 Task: In the  document enhancecreativity.docx Share this file with 'softage.6@softage.net' Make a copy of the file 'without changing the auto name' Delete the  copy of the file
Action: Mouse moved to (276, 327)
Screenshot: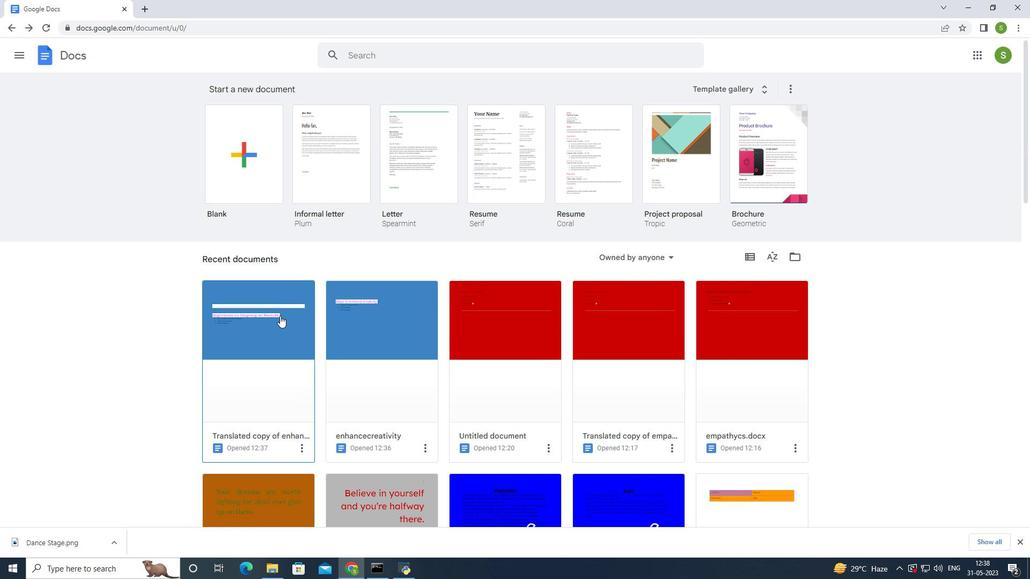 
Action: Mouse pressed left at (276, 327)
Screenshot: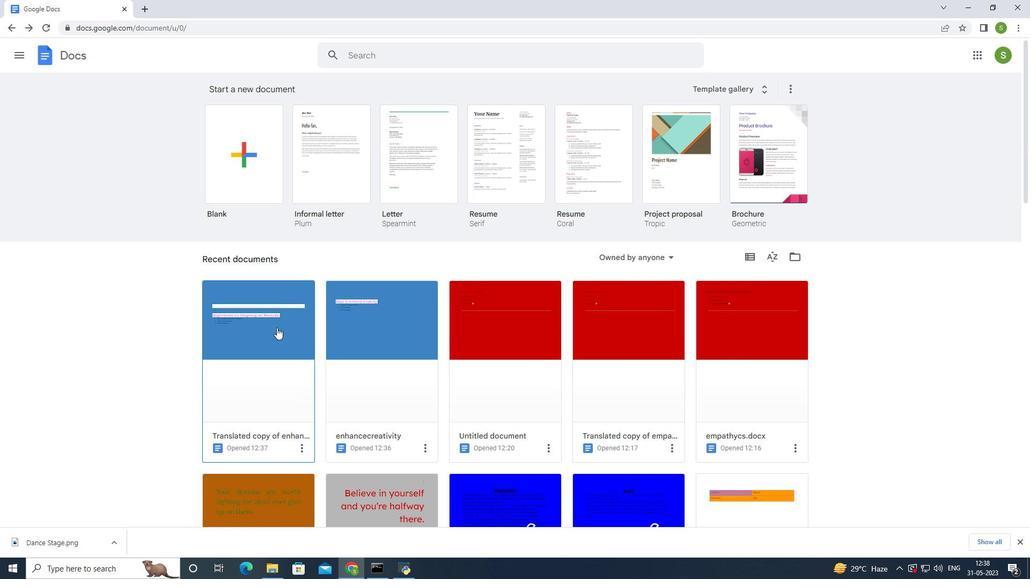 
Action: Mouse moved to (308, 336)
Screenshot: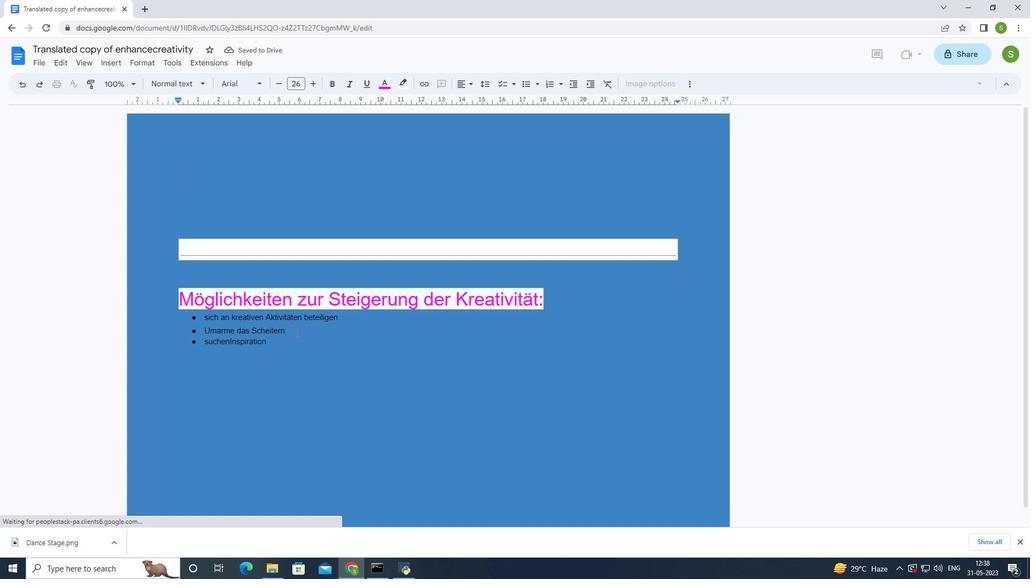 
Action: Mouse pressed left at (308, 336)
Screenshot: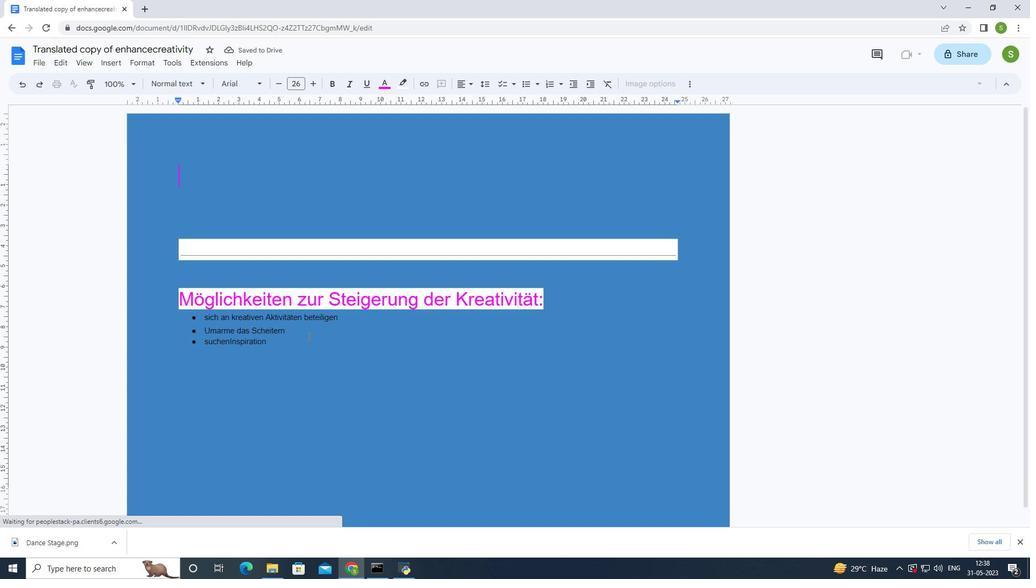 
Action: Mouse moved to (970, 59)
Screenshot: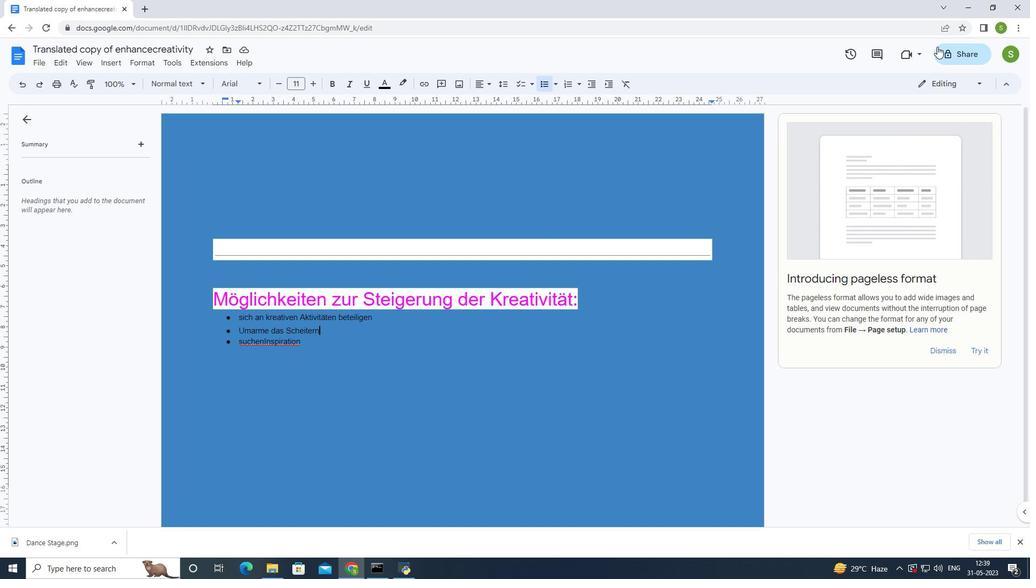 
Action: Mouse pressed left at (970, 59)
Screenshot: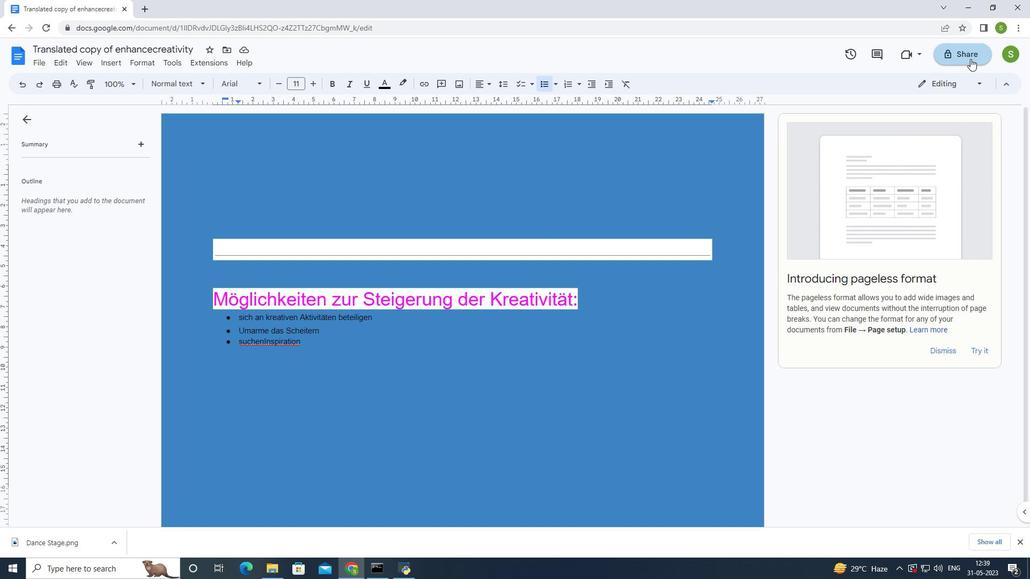 
Action: Mouse moved to (595, 225)
Screenshot: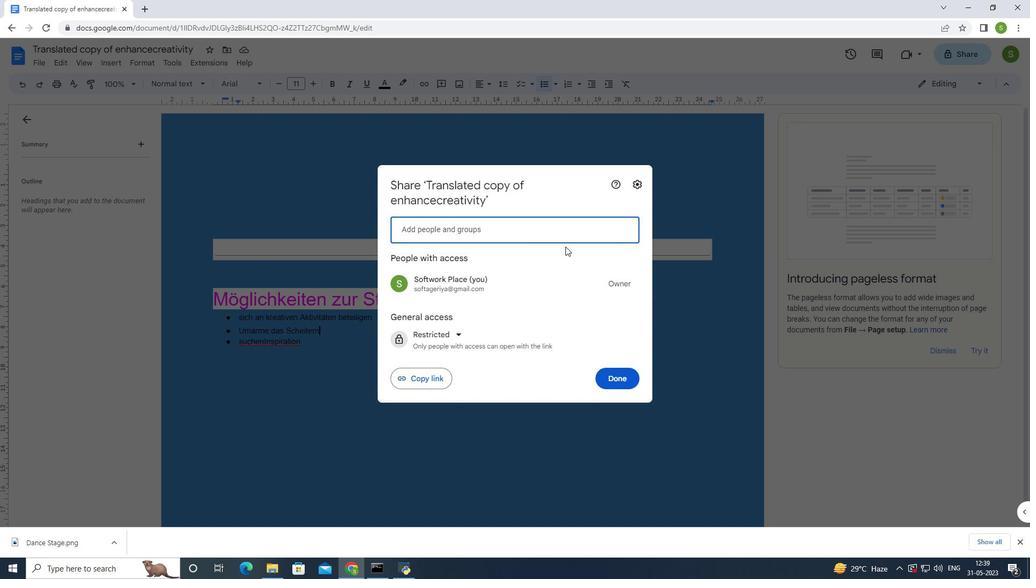 
Action: Key pressed s
Screenshot: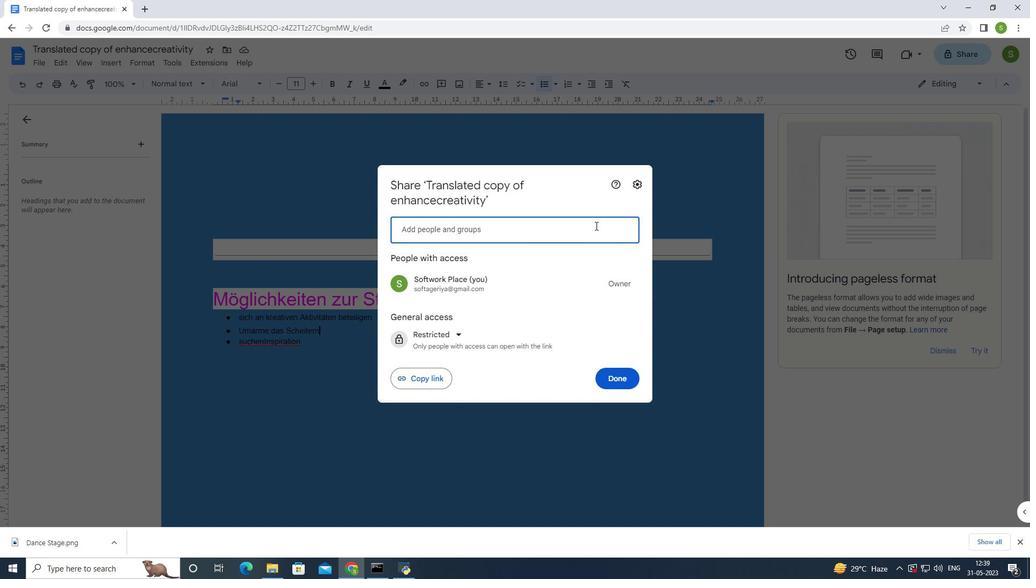 
Action: Mouse moved to (596, 225)
Screenshot: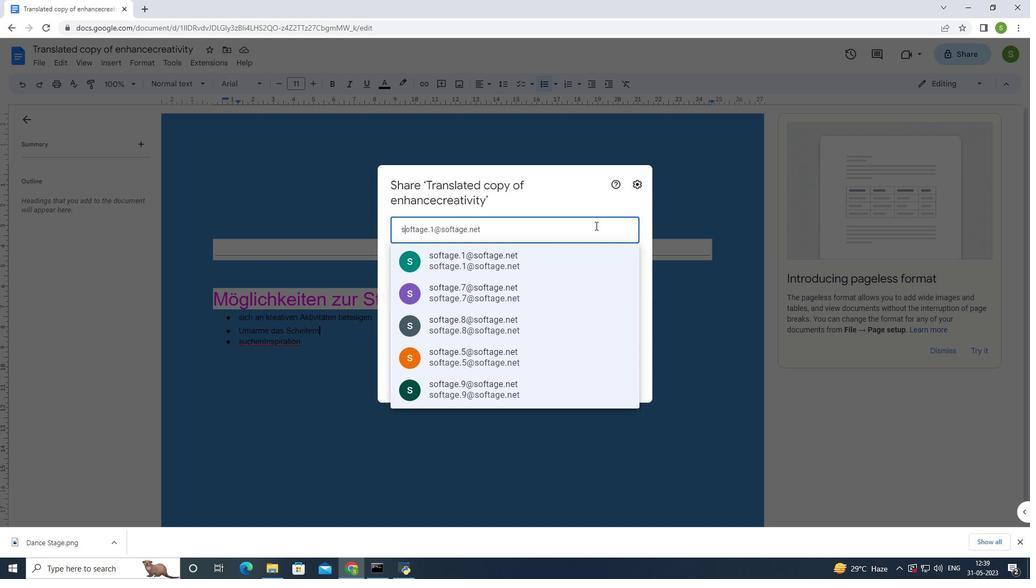 
Action: Key pressed o
Screenshot: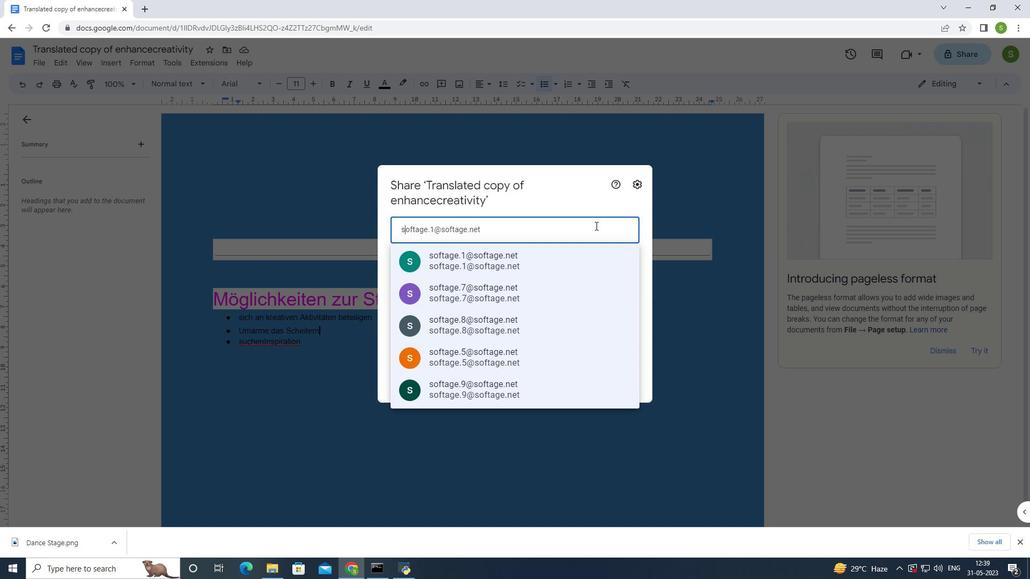 
Action: Mouse moved to (646, 193)
Screenshot: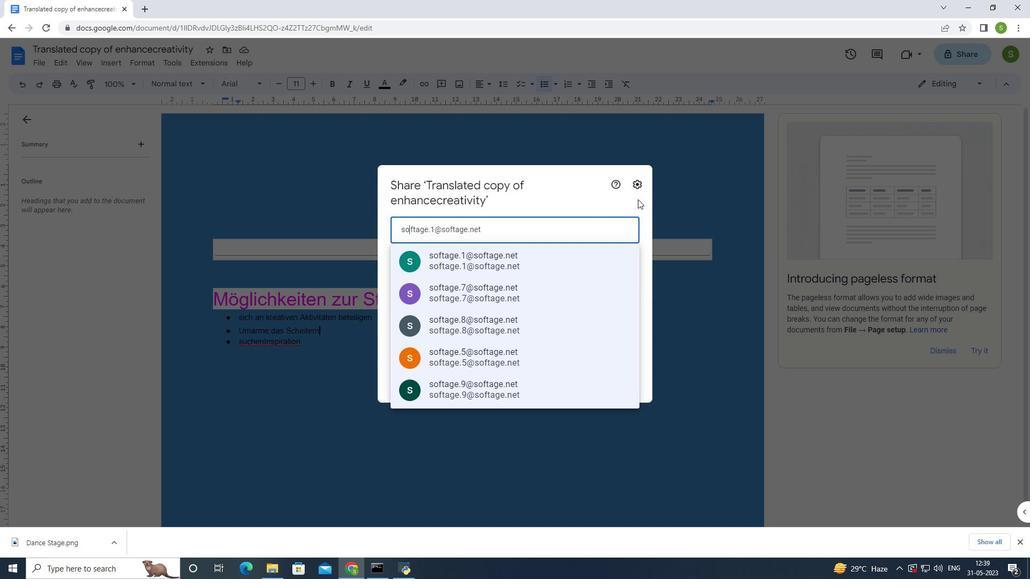 
Action: Key pressed ftage.6<Key.shift><Key.shift>@softage.net
Screenshot: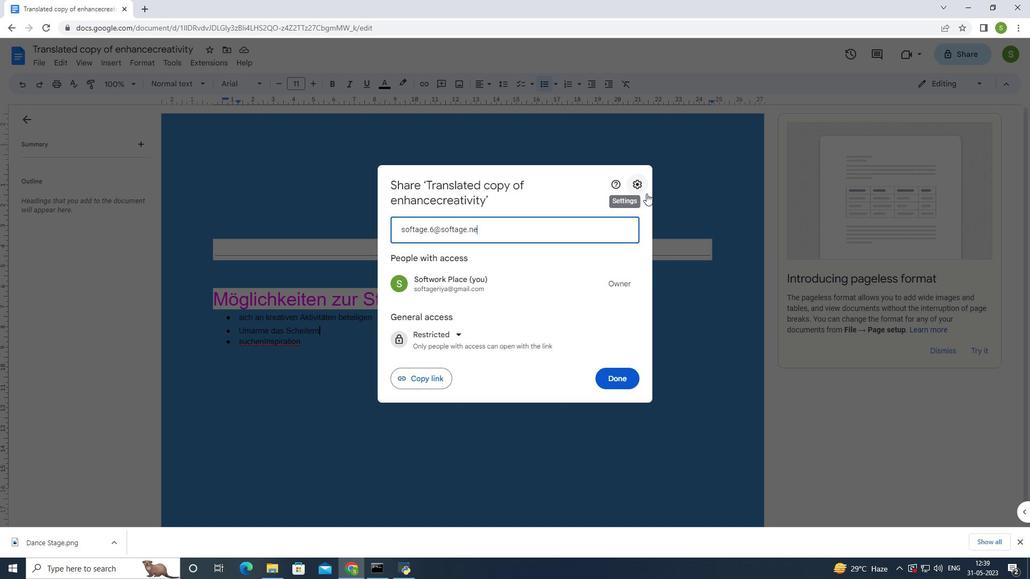 
Action: Mouse moved to (541, 257)
Screenshot: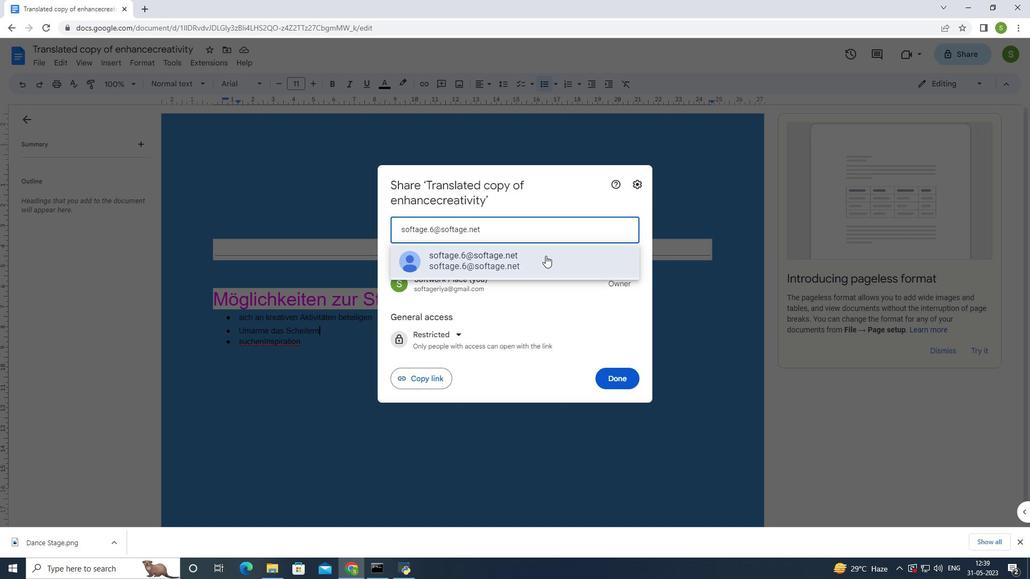 
Action: Mouse pressed left at (541, 257)
Screenshot: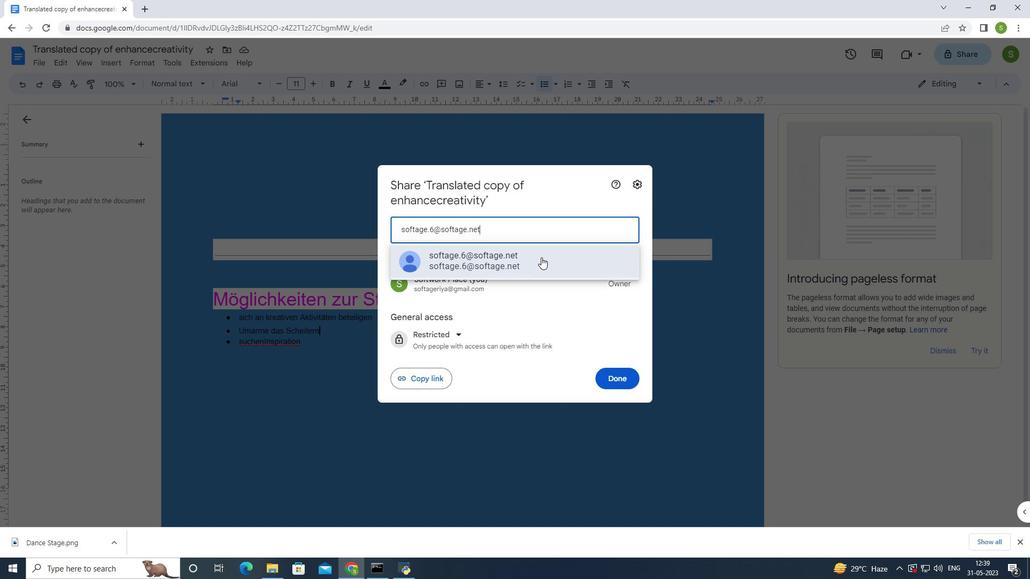 
Action: Mouse moved to (621, 368)
Screenshot: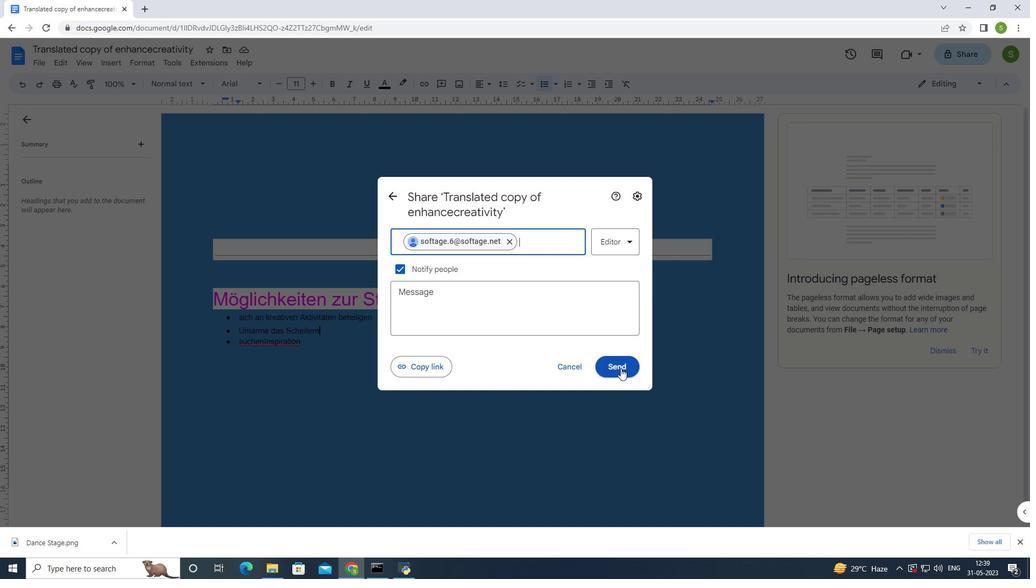 
Action: Mouse pressed left at (621, 368)
Screenshot: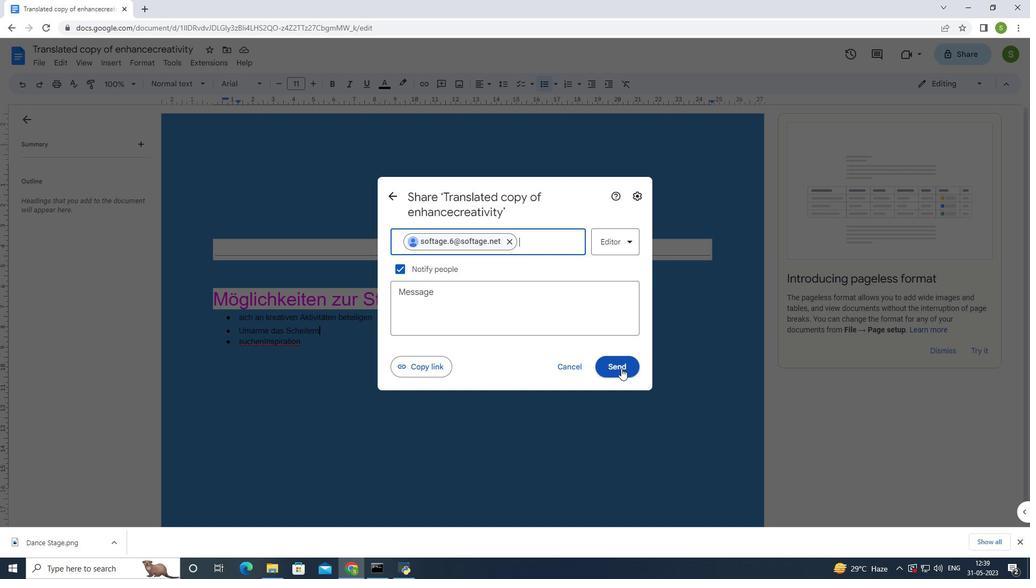
Action: Mouse moved to (33, 62)
Screenshot: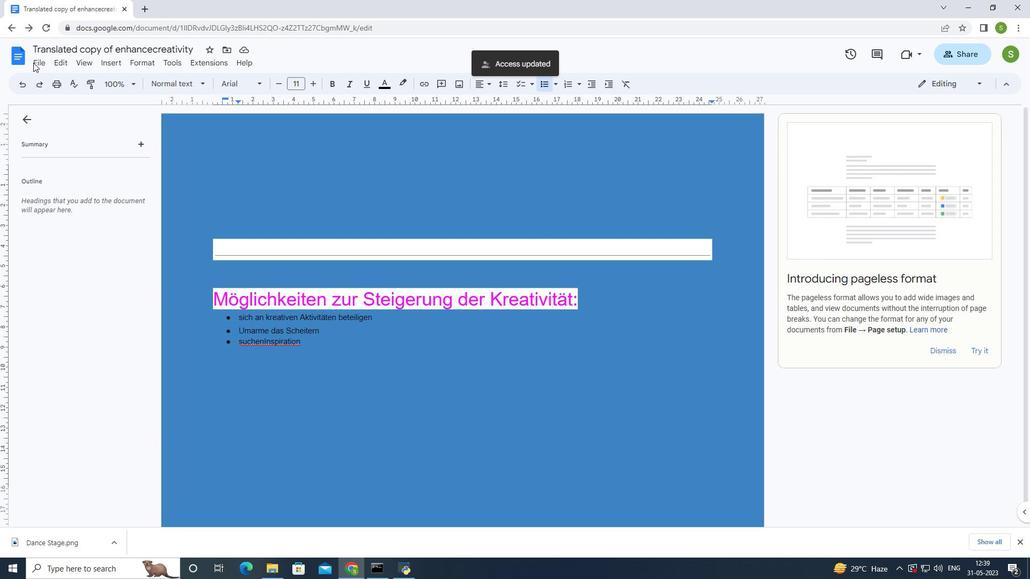 
Action: Mouse pressed left at (33, 62)
Screenshot: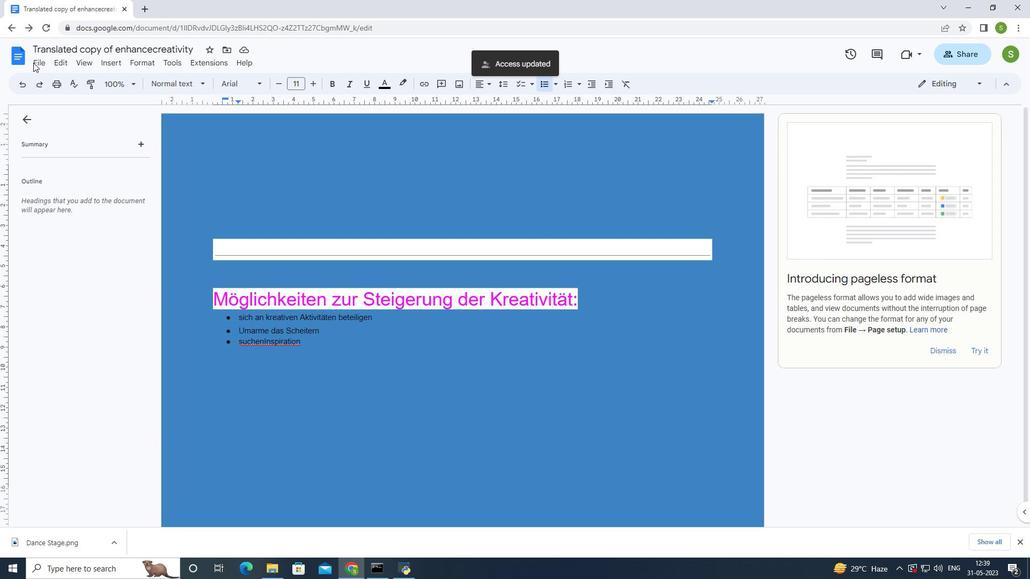
Action: Mouse moved to (38, 66)
Screenshot: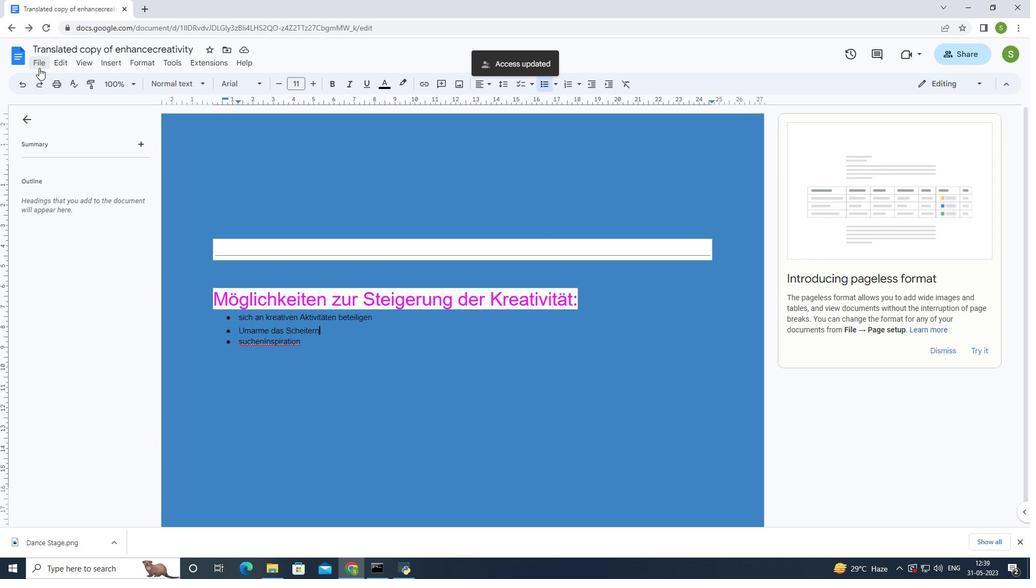
Action: Mouse pressed left at (38, 66)
Screenshot: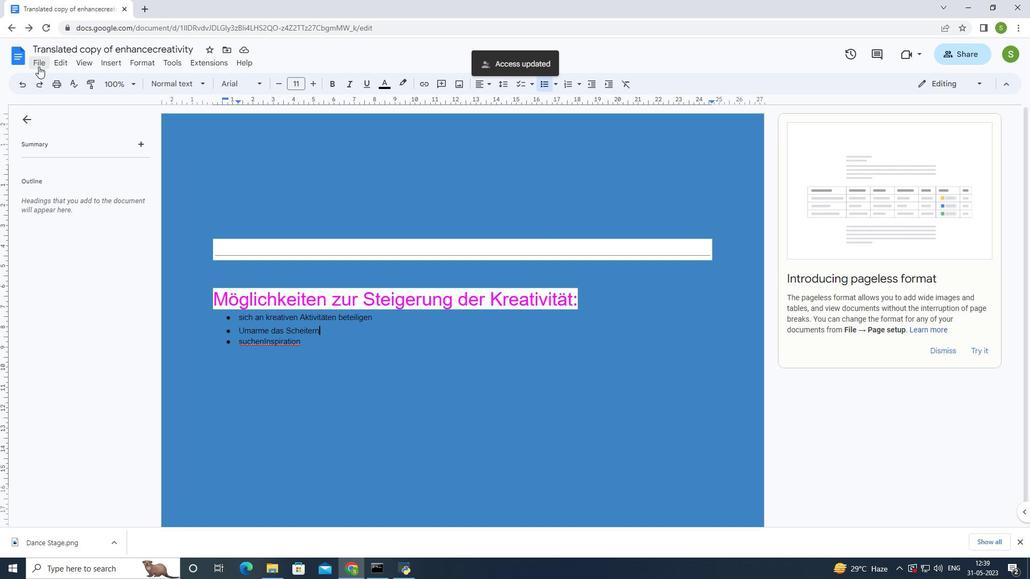 
Action: Mouse moved to (110, 117)
Screenshot: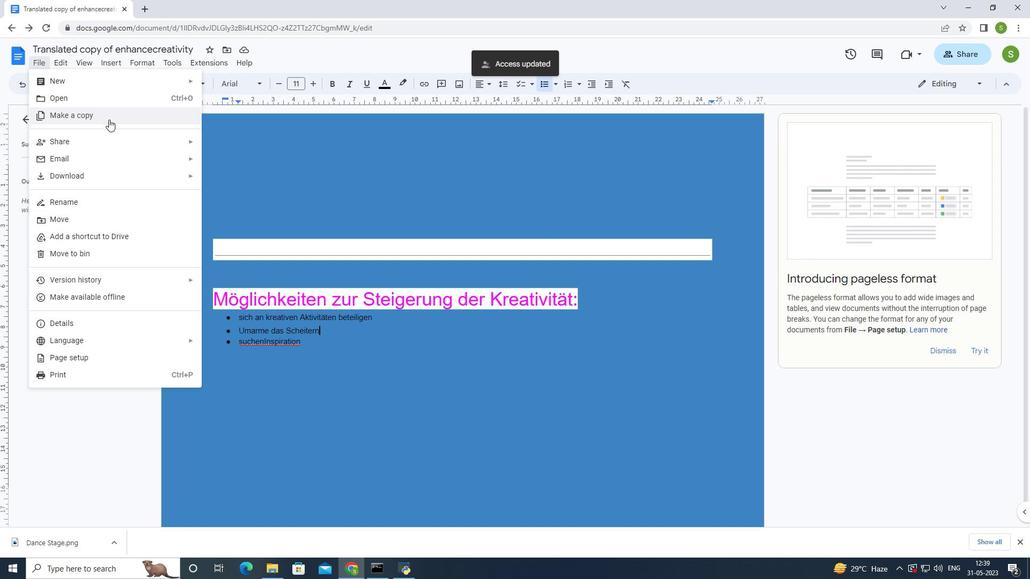 
Action: Mouse pressed left at (110, 117)
Screenshot: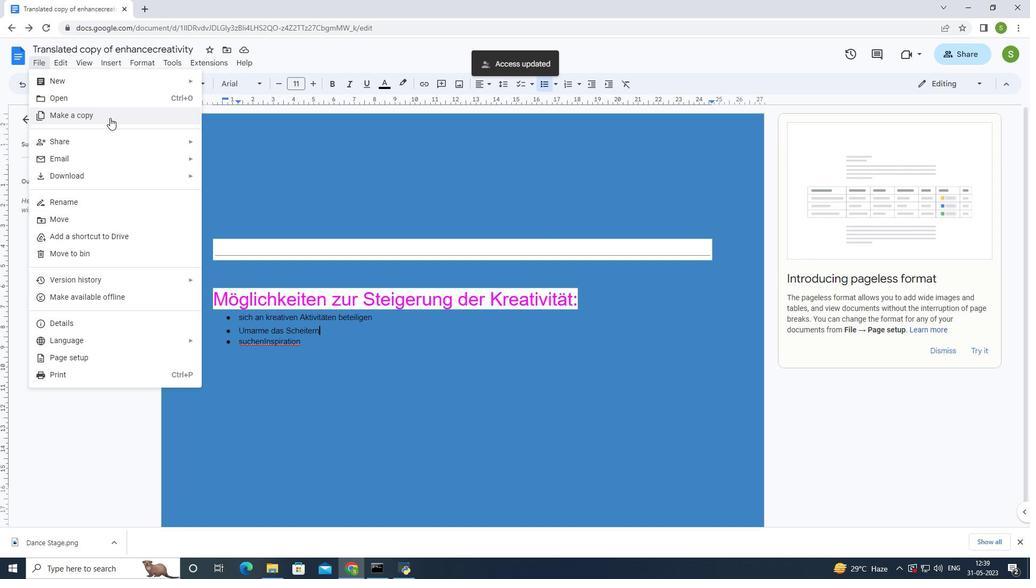 
Action: Mouse moved to (324, 216)
Screenshot: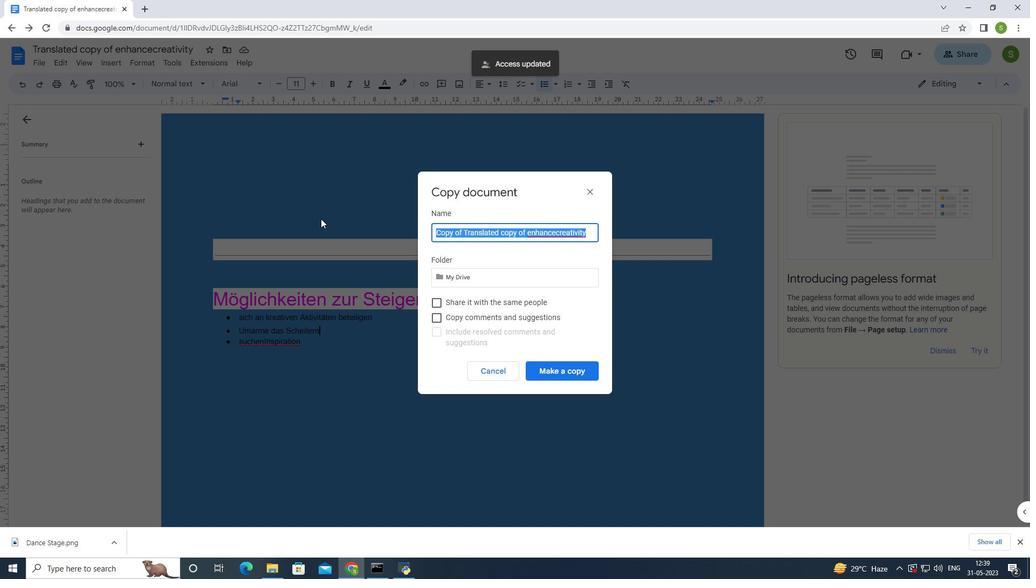 
Action: Key pressed <Key.shift><Key.shift>Without<Key.space>changing<Key.space>the<Key.space>auto<Key.space>name
Screenshot: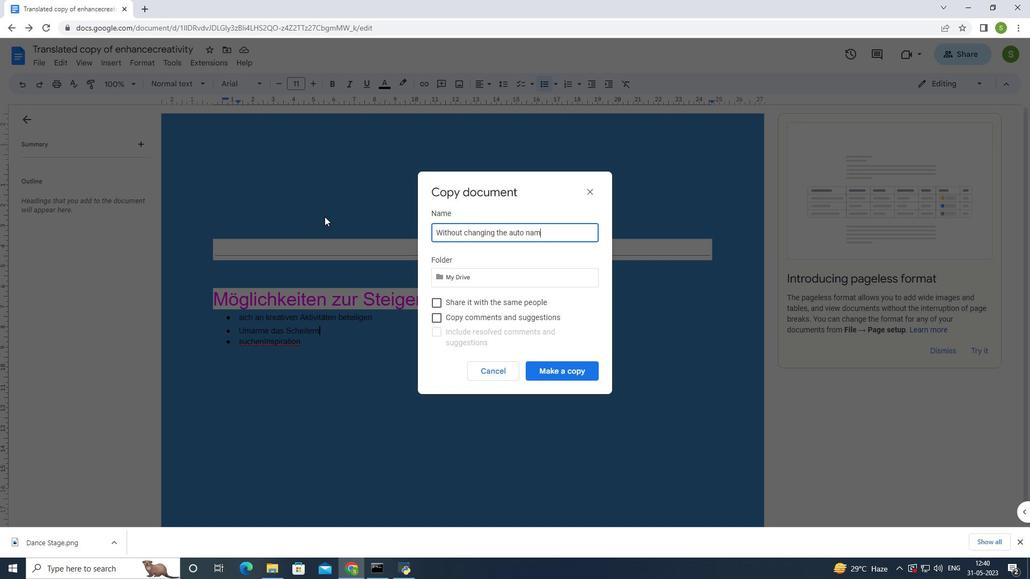 
Action: Mouse moved to (552, 371)
Screenshot: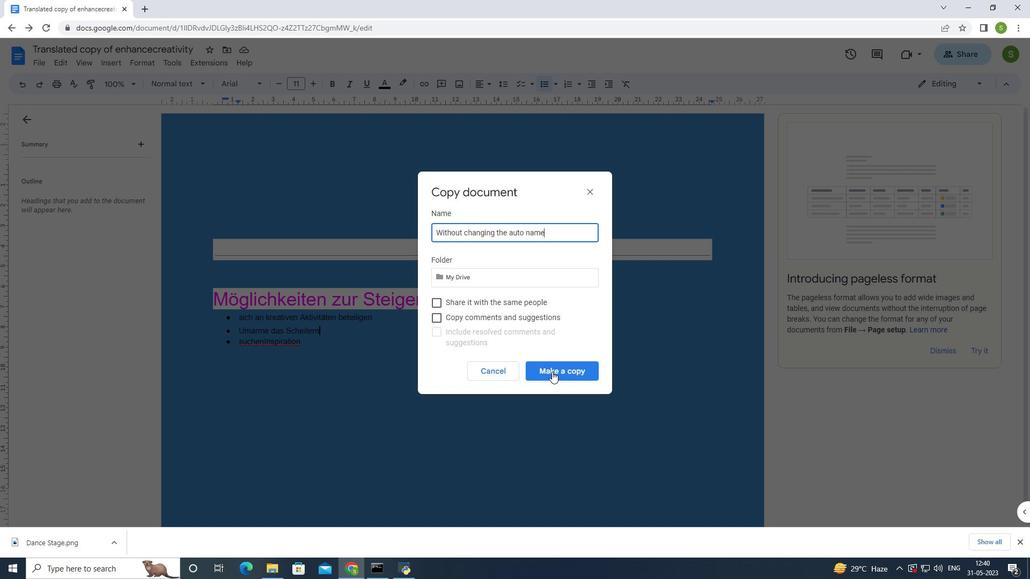 
Action: Mouse pressed left at (552, 371)
Screenshot: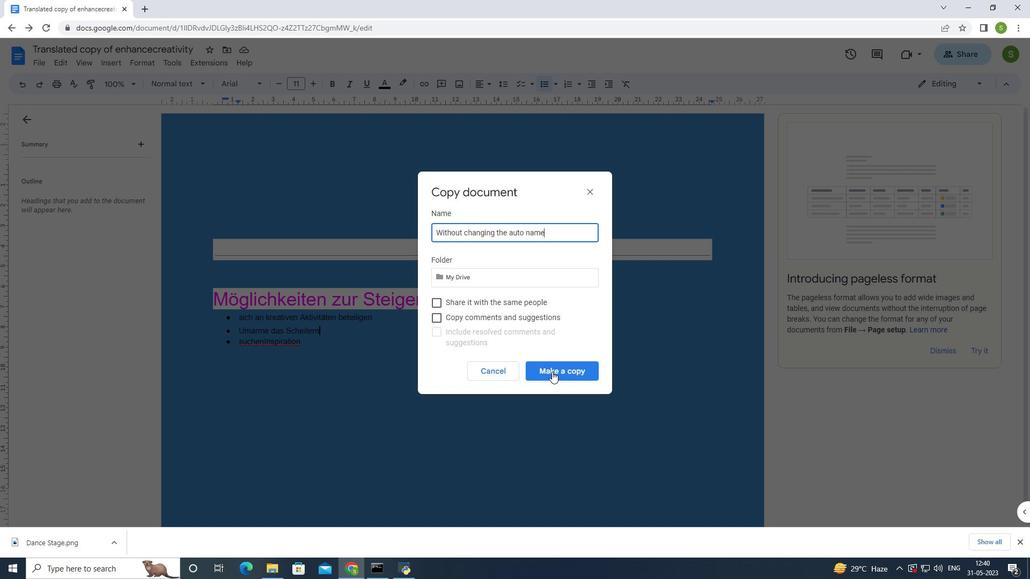 
Action: Mouse moved to (177, 47)
Screenshot: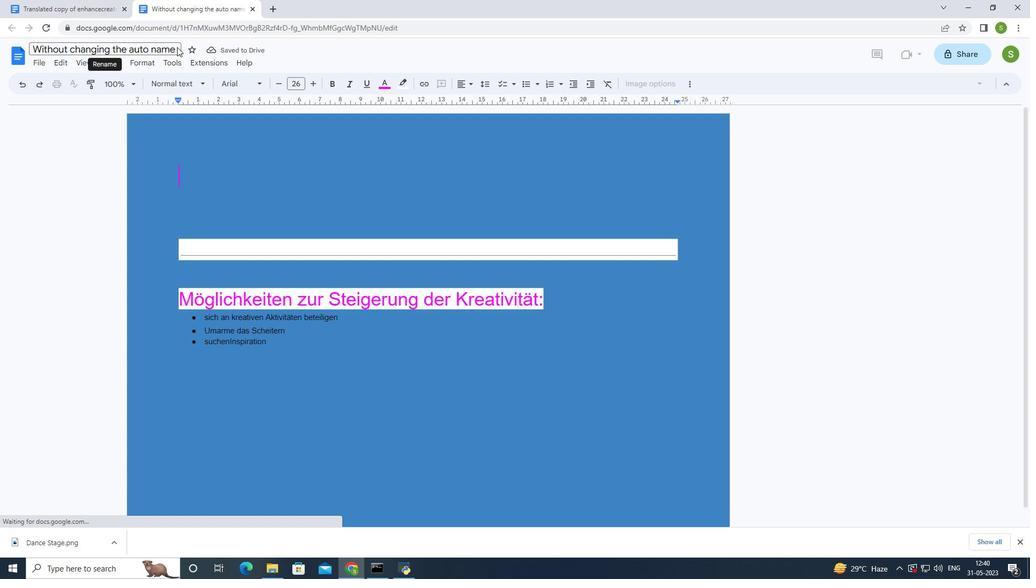 
Action: Mouse pressed left at (177, 47)
Screenshot: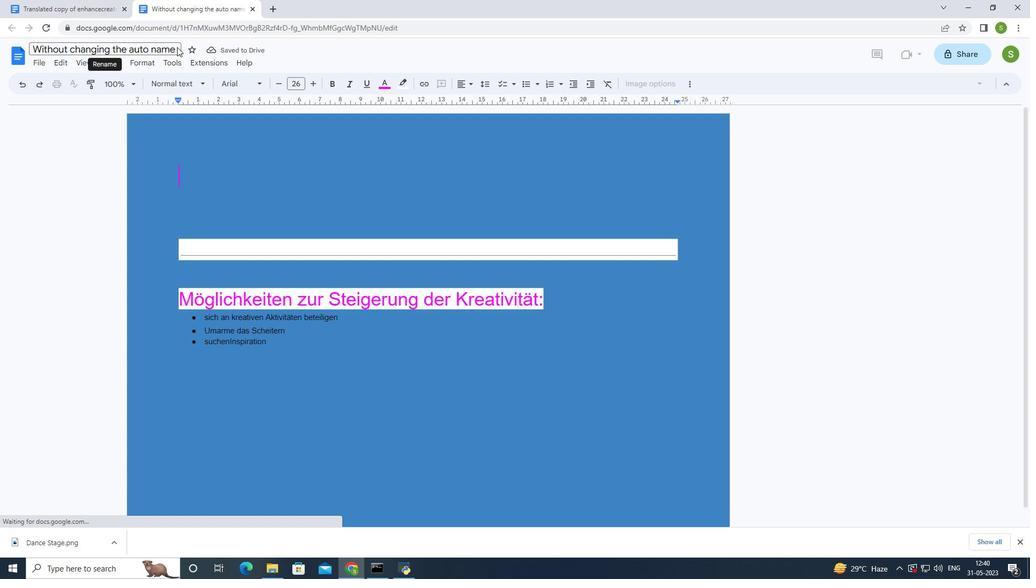 
Action: Mouse moved to (242, 39)
Screenshot: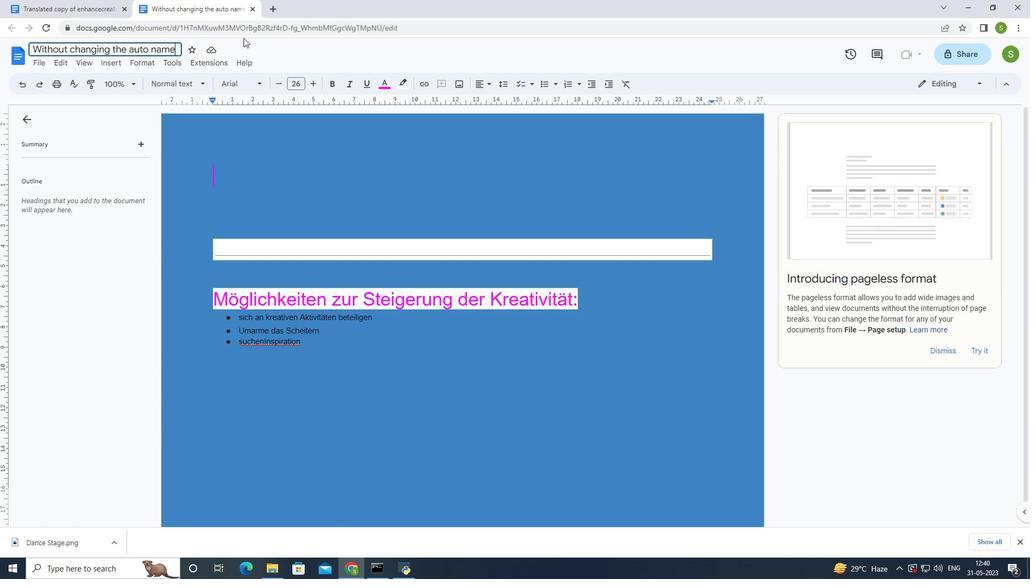
Action: Key pressed <Key.backspace><Key.backspace><Key.backspace><Key.backspace><Key.backspace><Key.backspace><Key.backspace><Key.backspace><Key.backspace><Key.backspace>
Screenshot: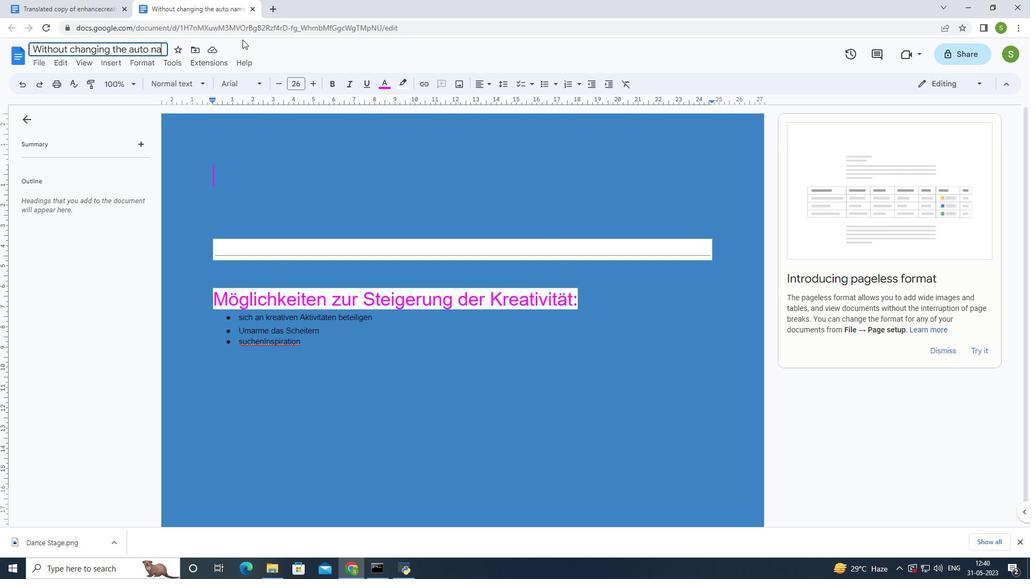 
Action: Mouse moved to (242, 40)
Screenshot: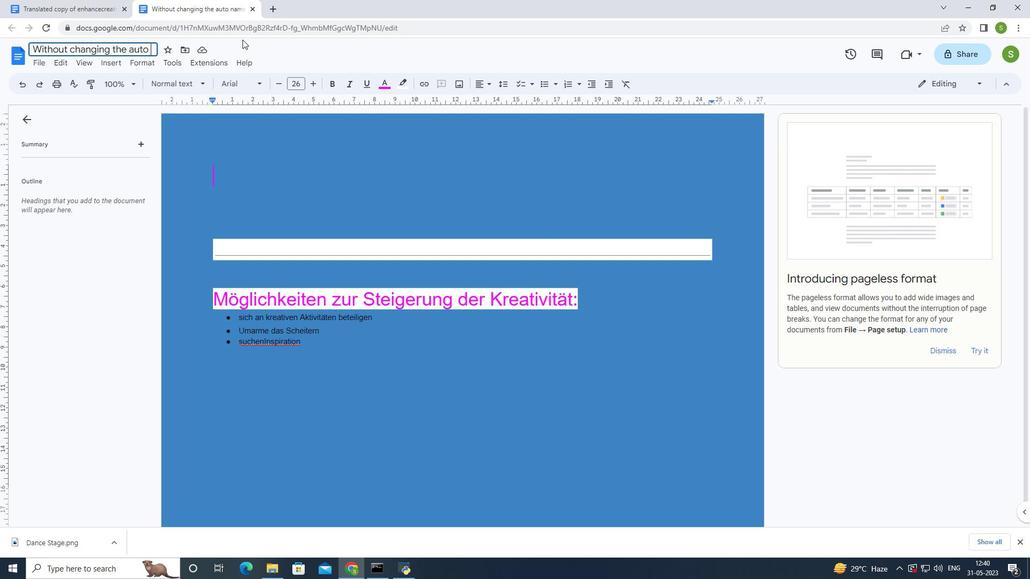 
Action: Key pressed <Key.backspace><Key.backspace>
Screenshot: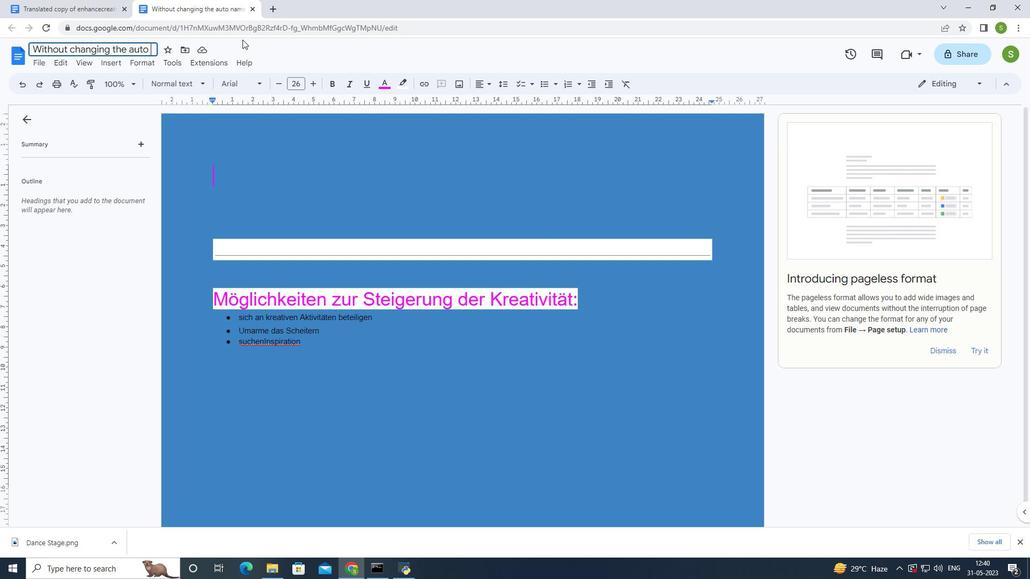 
Action: Mouse moved to (243, 40)
Screenshot: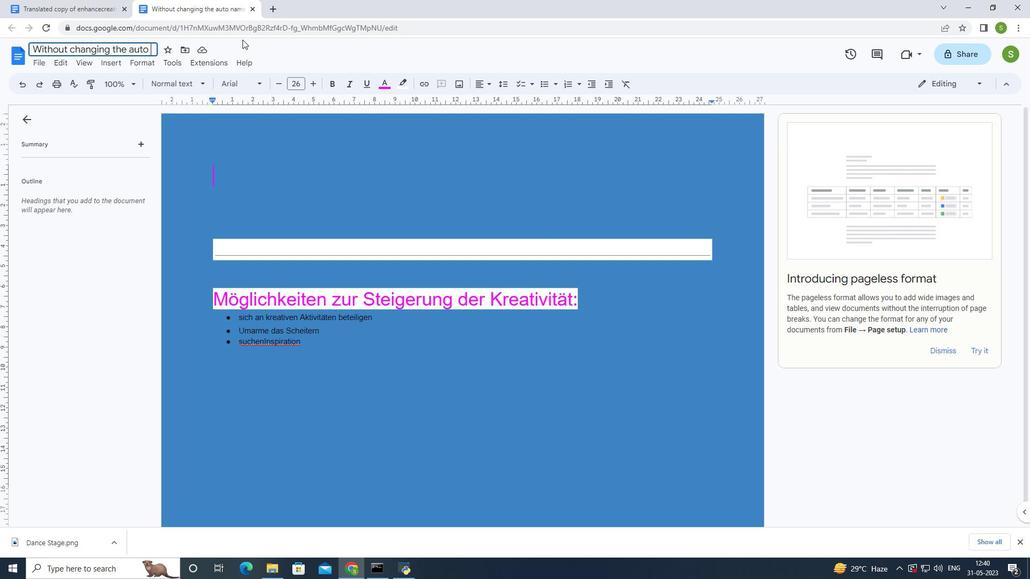 
Action: Key pressed <Key.backspace><Key.backspace><Key.backspace>
Screenshot: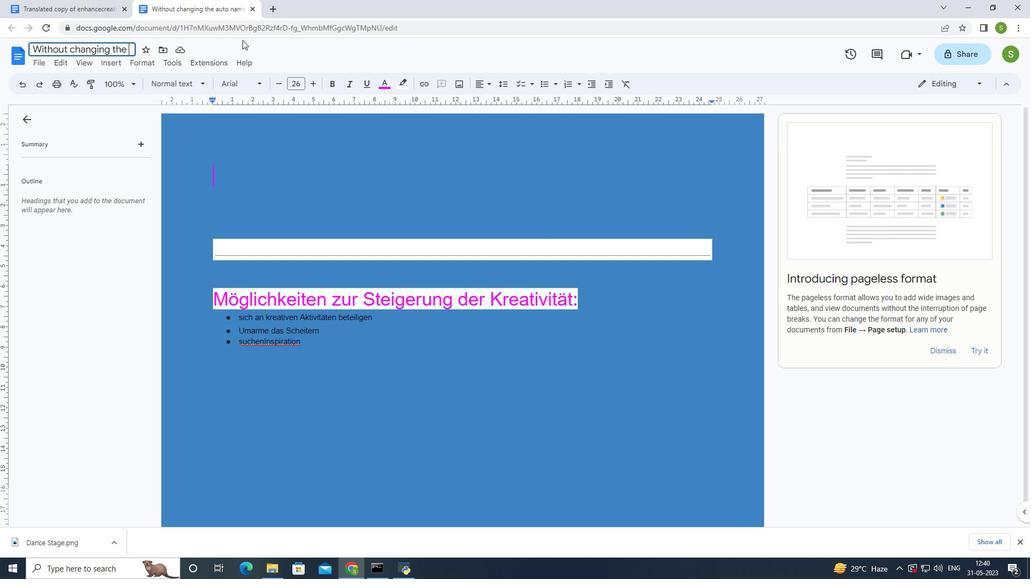 
Action: Mouse moved to (243, 40)
Screenshot: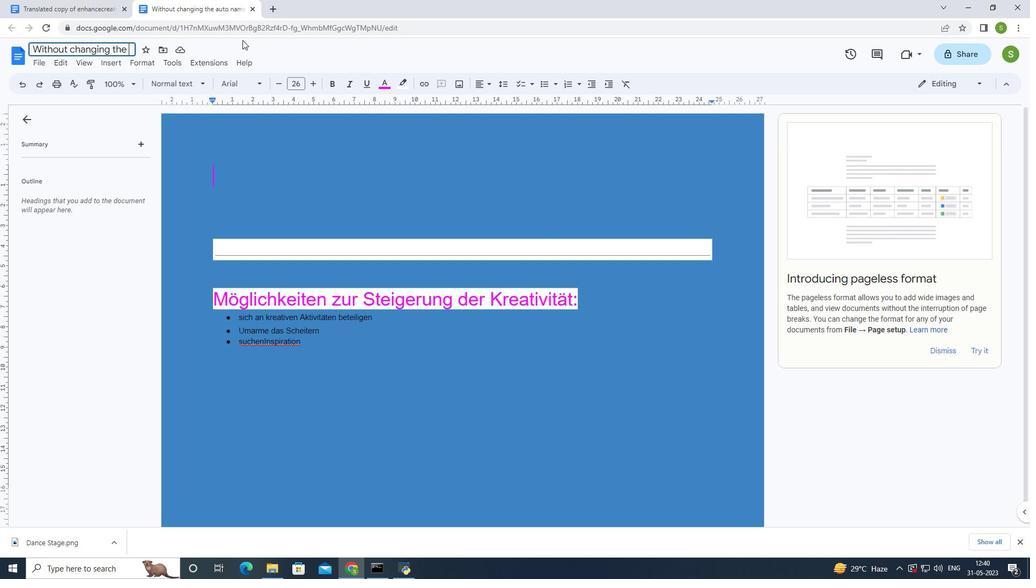 
Action: Key pressed <Key.backspace>
Screenshot: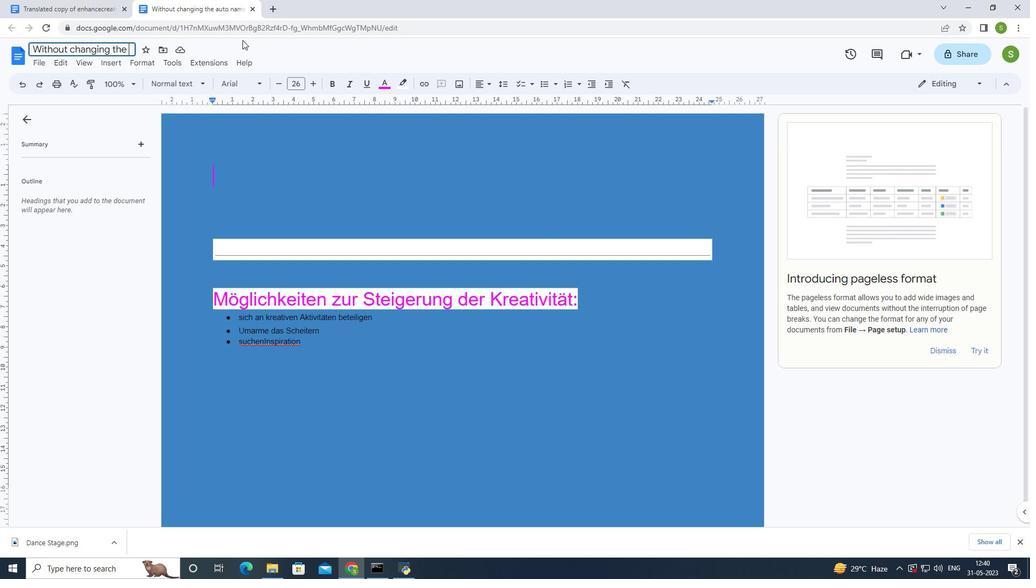 
Action: Mouse moved to (243, 39)
Screenshot: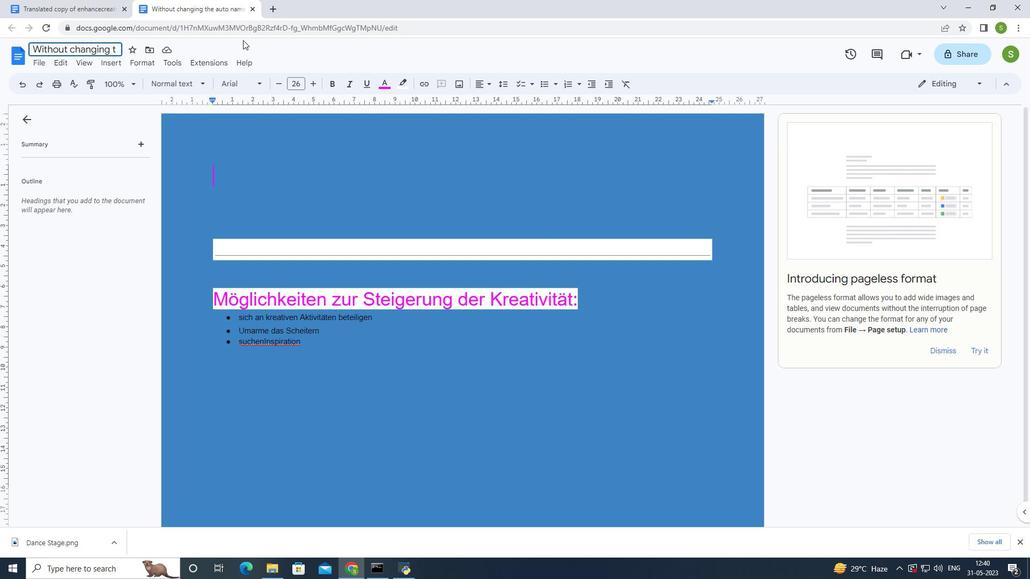 
Action: Key pressed <Key.backspace><Key.backspace><Key.backspace><Key.backspace><Key.backspace><Key.backspace><Key.backspace><Key.backspace><Key.backspace><Key.backspace><Key.backspace><Key.backspace><Key.backspace><Key.backspace>
Screenshot: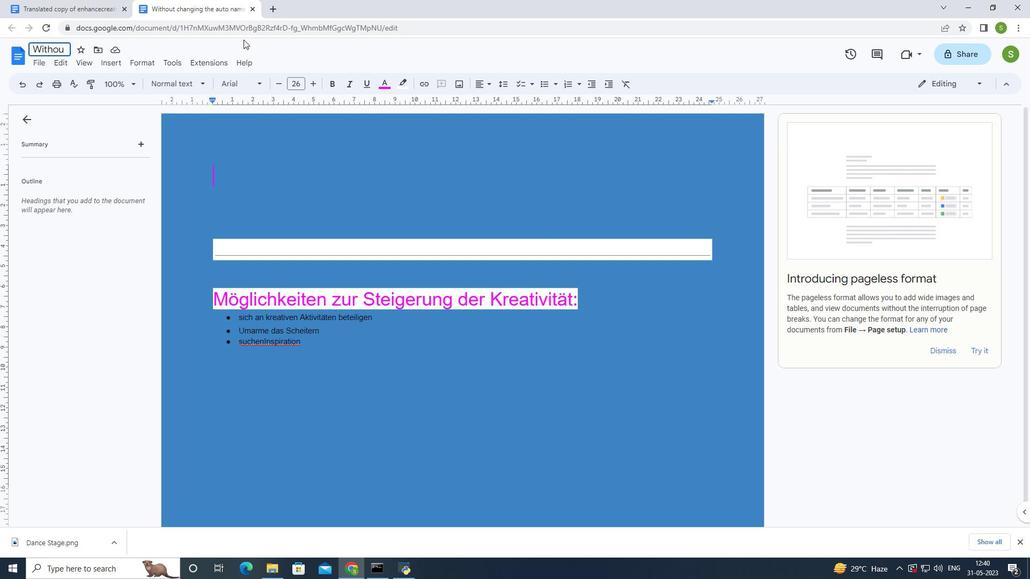
Action: Mouse moved to (244, 39)
Screenshot: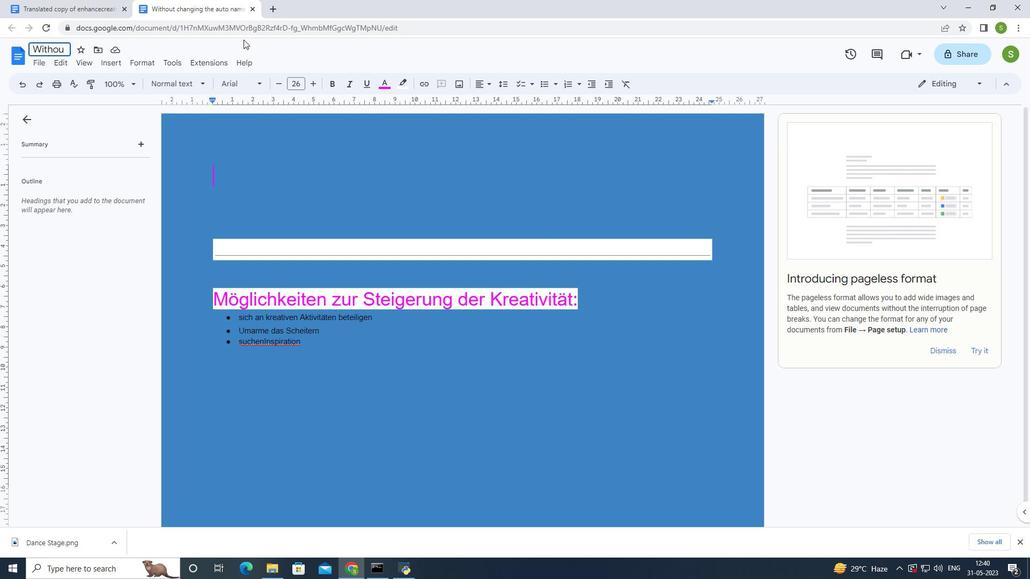 
Action: Key pressed <Key.backspace><Key.backspace><Key.backspace><Key.backspace><Key.backspace><Key.backspace><Key.backspace>
Screenshot: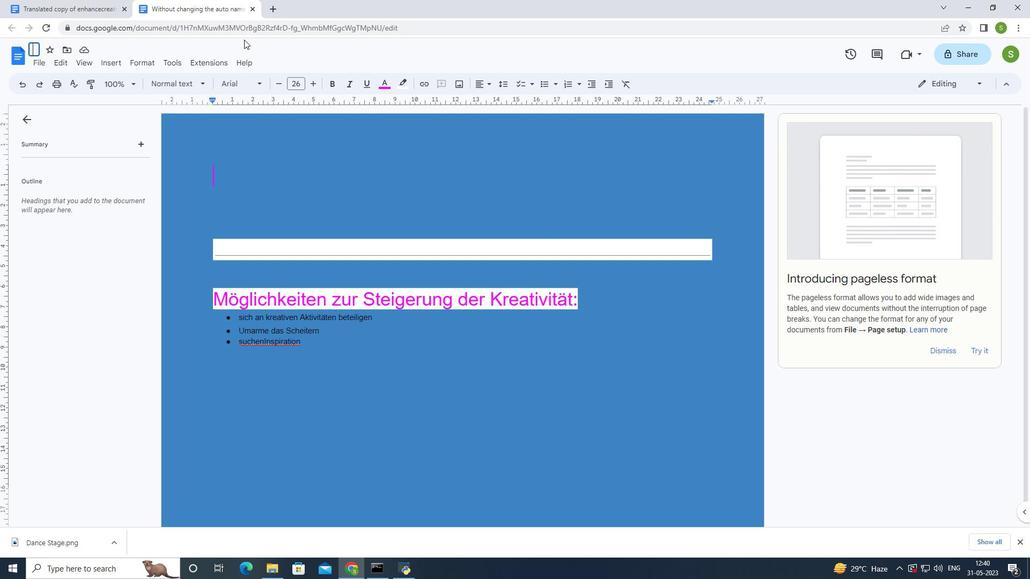 
Action: Mouse moved to (147, 58)
Screenshot: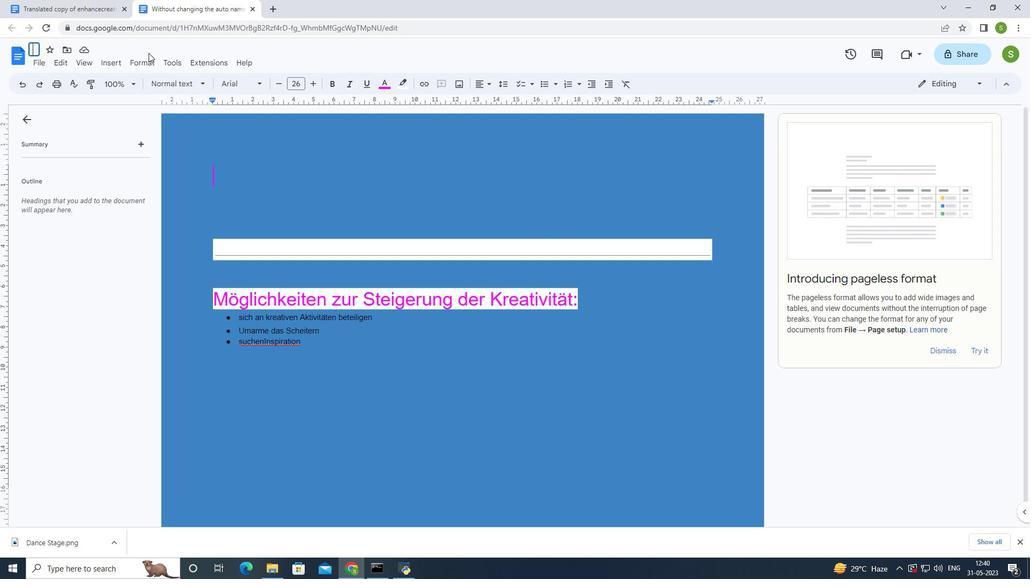 
Action: Key pressed <Key.enter>
Screenshot: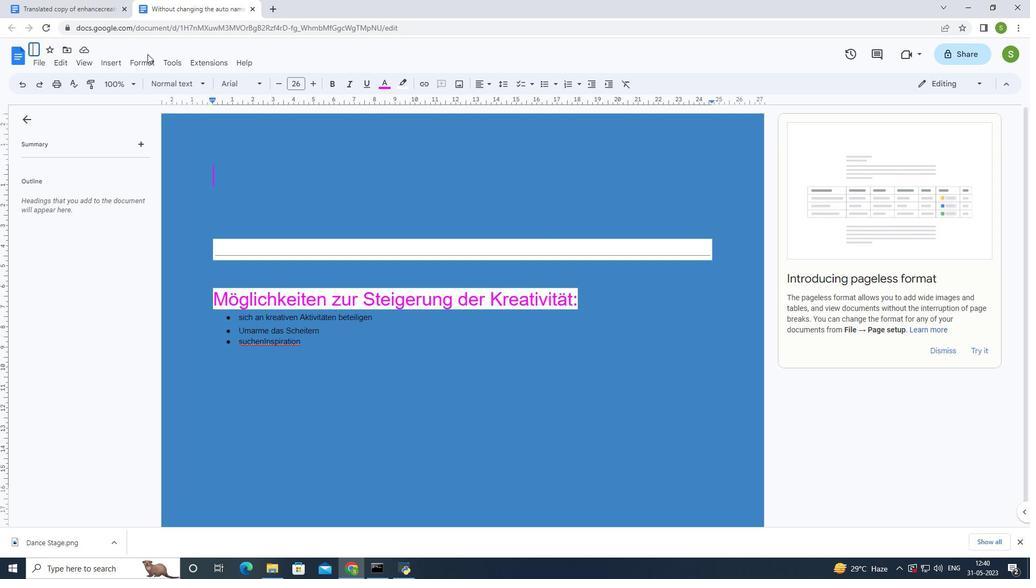 
Action: Mouse moved to (113, 61)
Screenshot: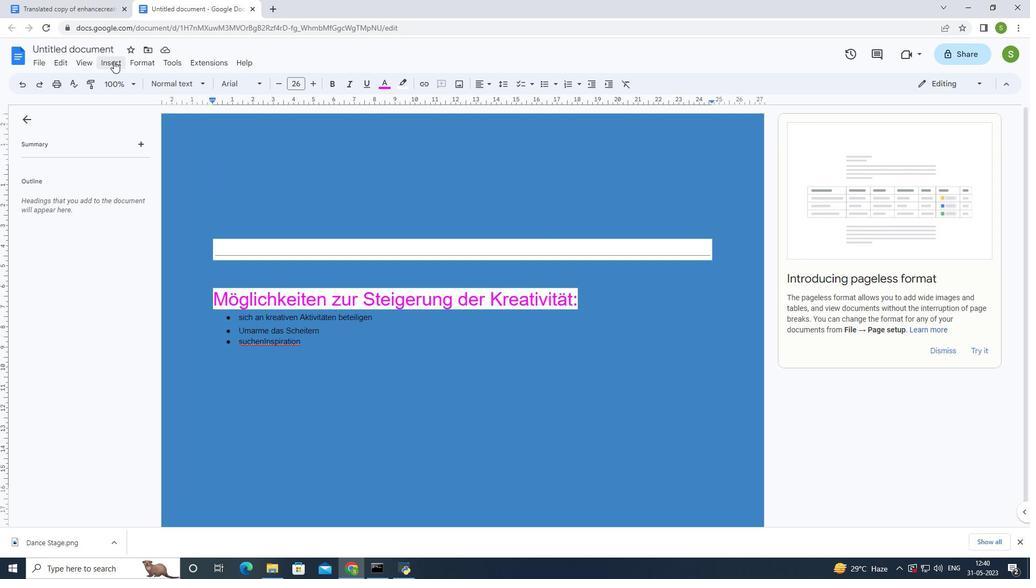 
